 Task: Choose the license: None while creating a new repository.
Action: Mouse moved to (969, 81)
Screenshot: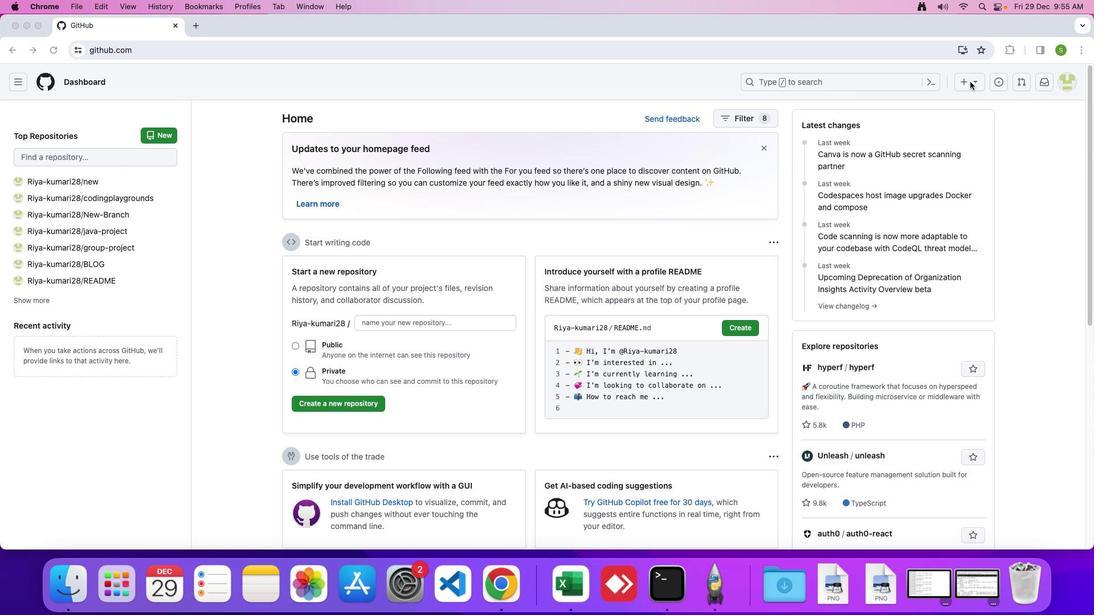 
Action: Mouse pressed left at (969, 81)
Screenshot: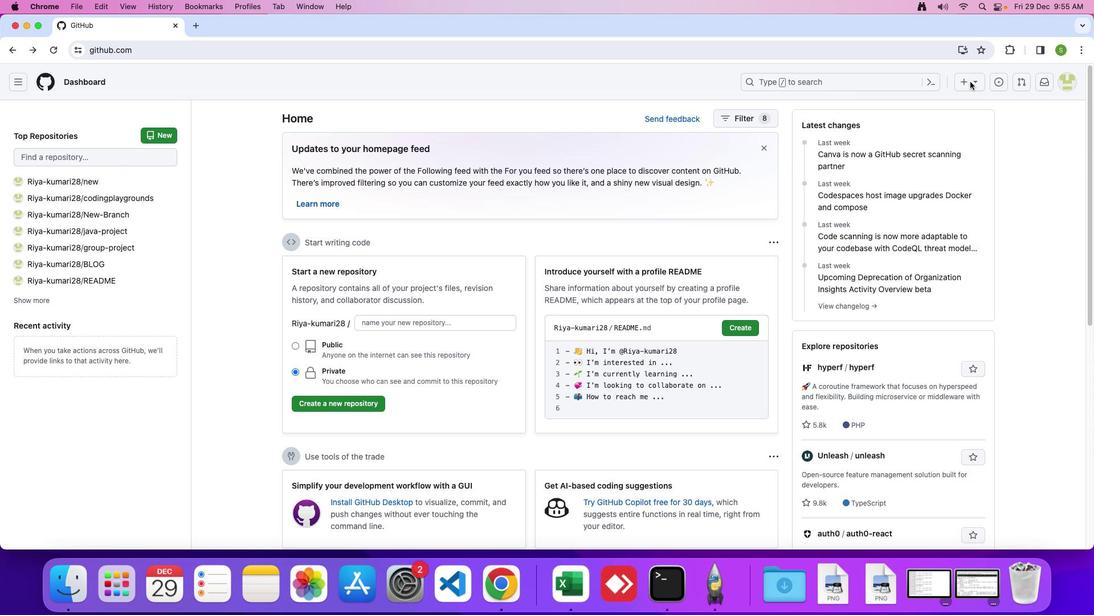 
Action: Mouse moved to (973, 79)
Screenshot: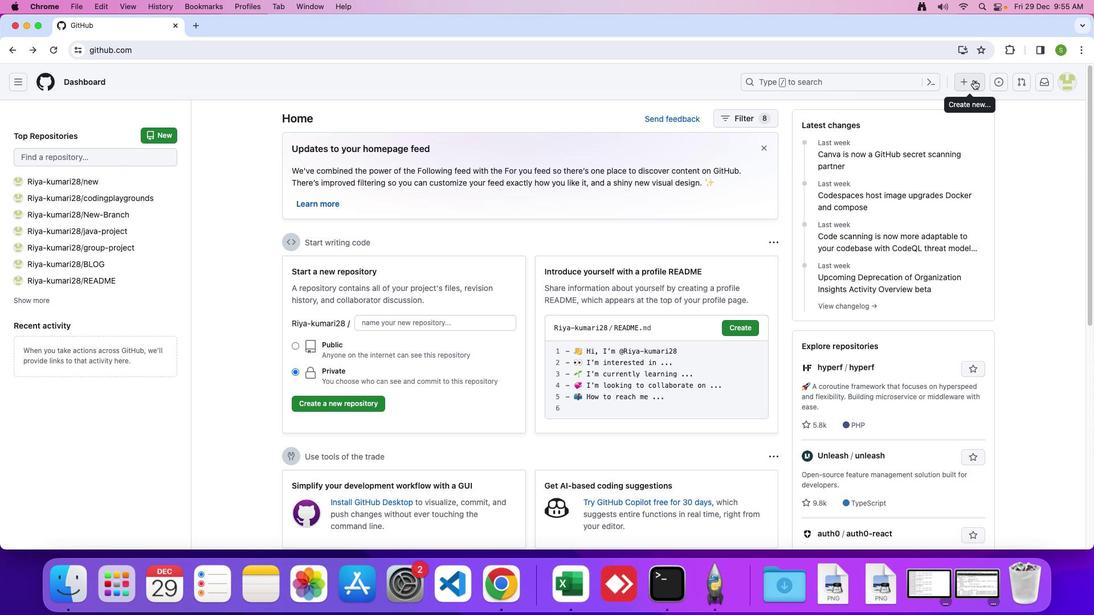 
Action: Mouse pressed left at (973, 79)
Screenshot: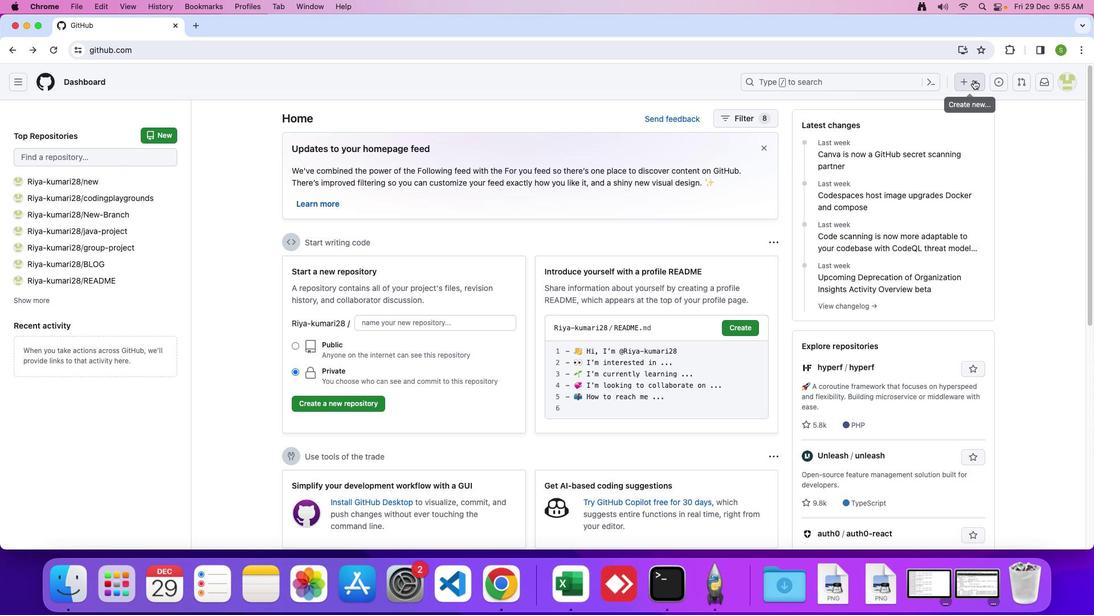 
Action: Mouse moved to (929, 108)
Screenshot: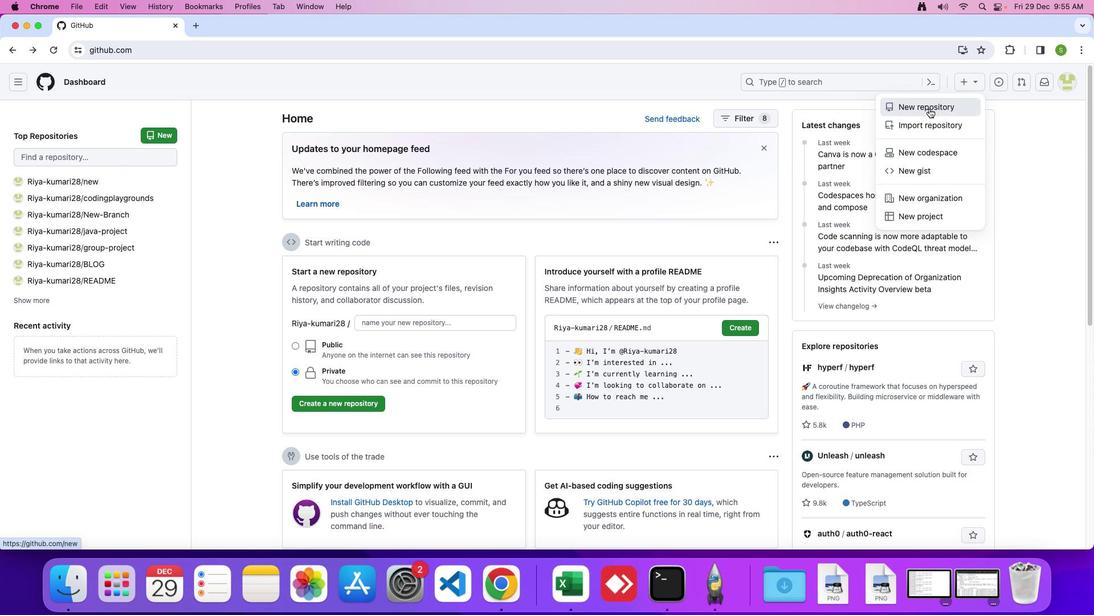 
Action: Mouse pressed left at (929, 108)
Screenshot: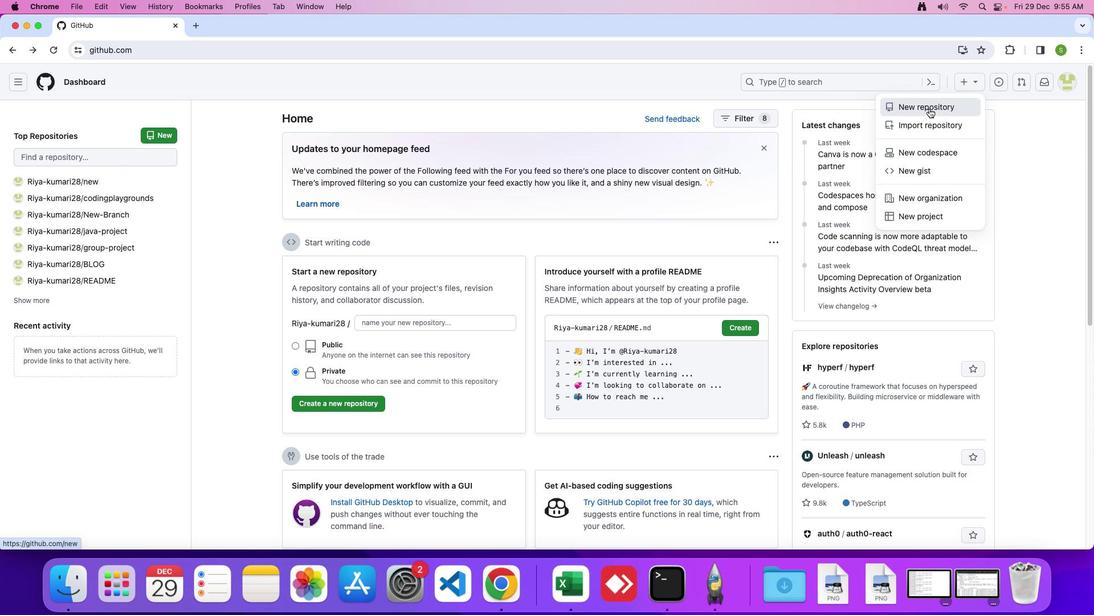 
Action: Mouse moved to (491, 370)
Screenshot: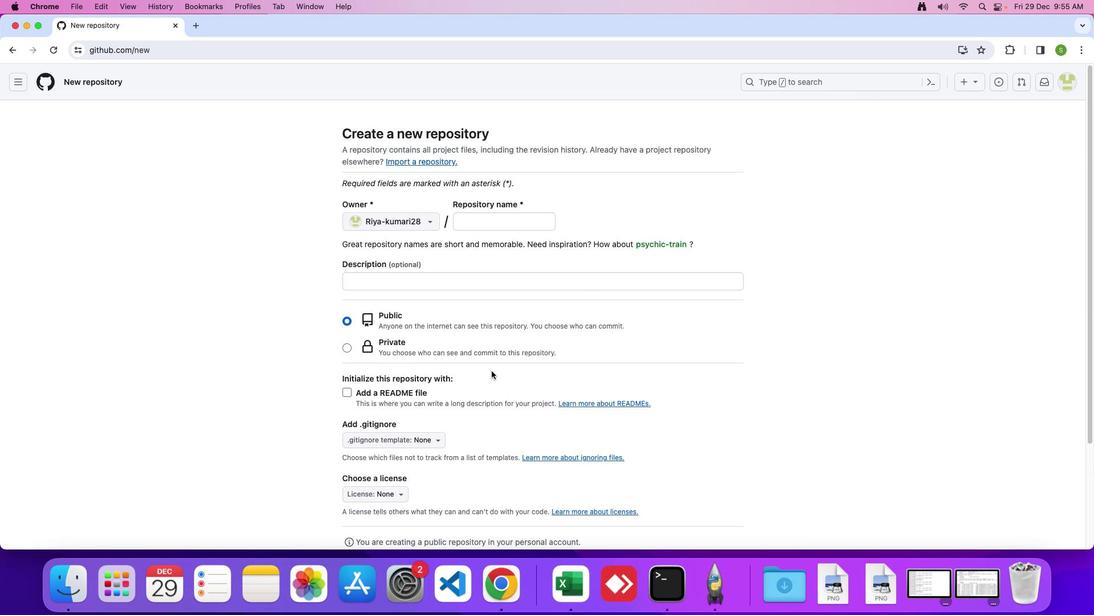 
Action: Mouse scrolled (491, 370) with delta (0, 0)
Screenshot: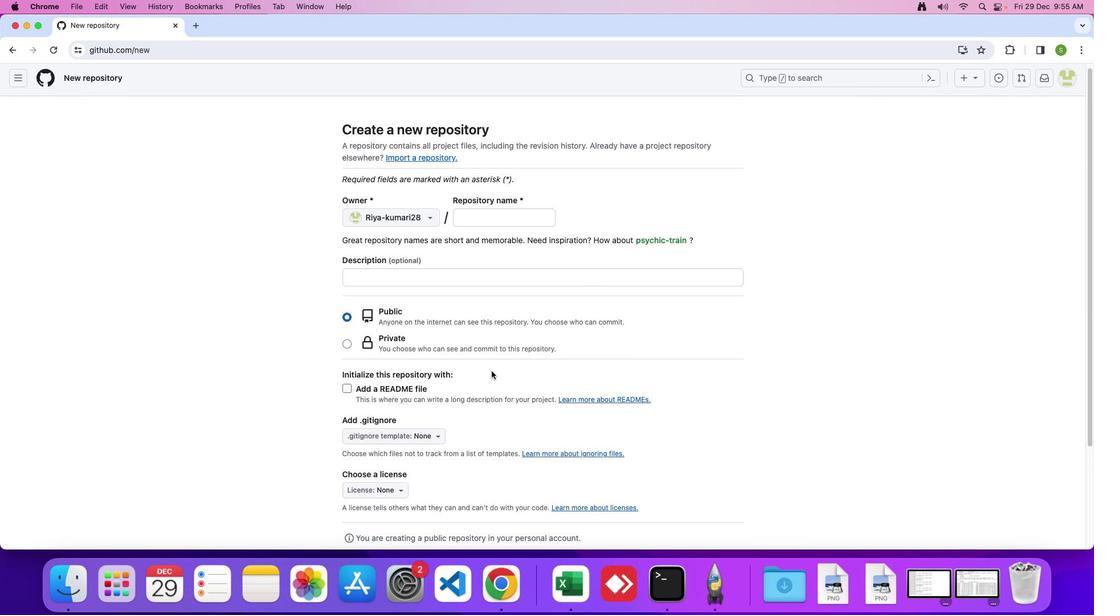 
Action: Mouse scrolled (491, 370) with delta (0, 0)
Screenshot: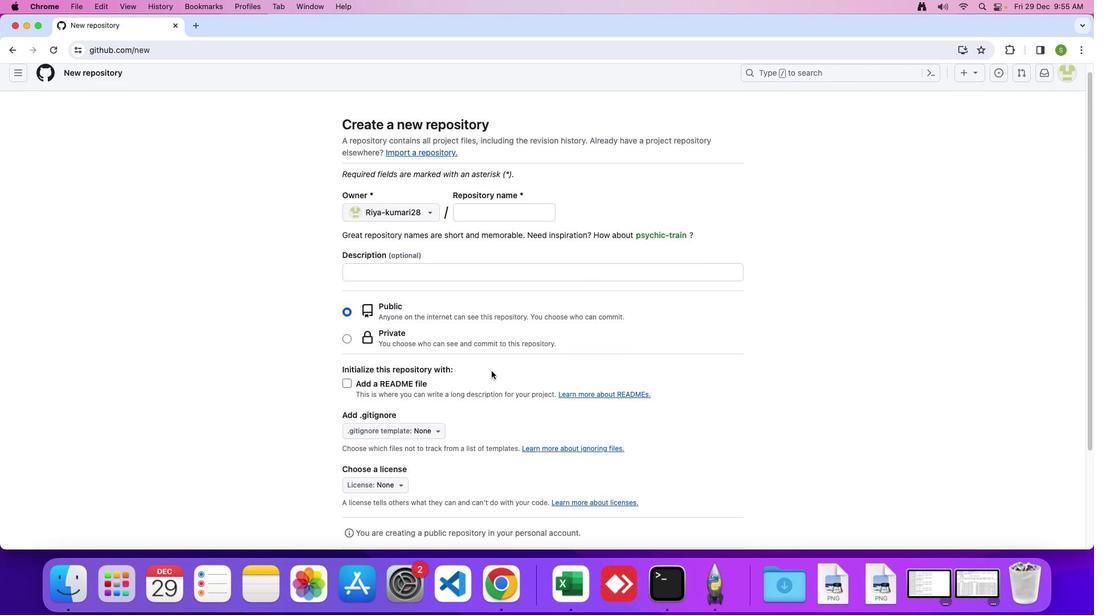 
Action: Mouse scrolled (491, 370) with delta (0, -1)
Screenshot: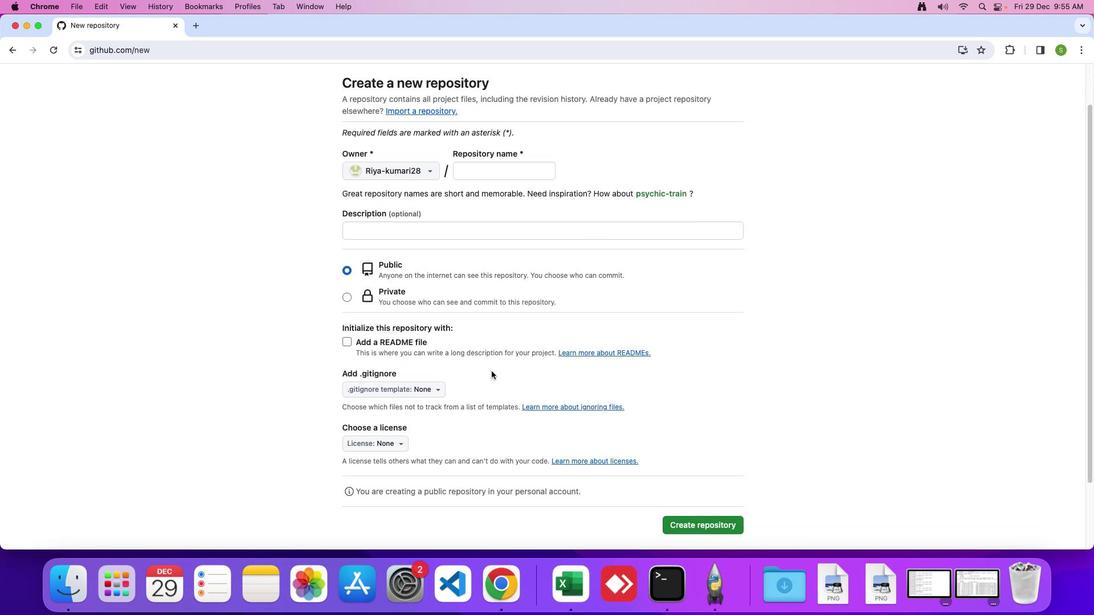 
Action: Mouse moved to (490, 375)
Screenshot: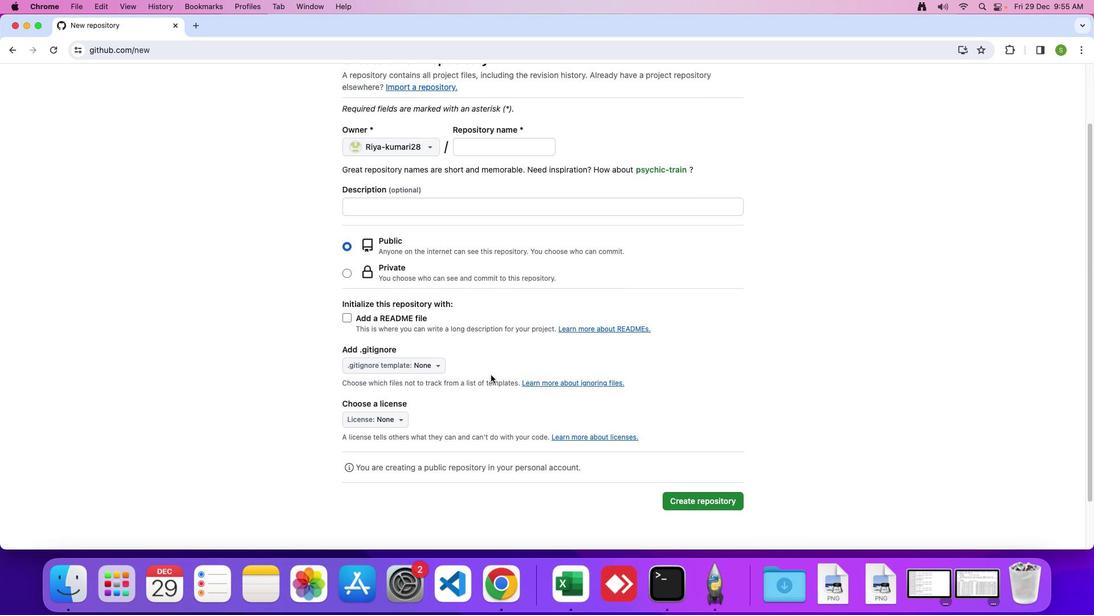 
Action: Mouse scrolled (490, 375) with delta (0, 0)
Screenshot: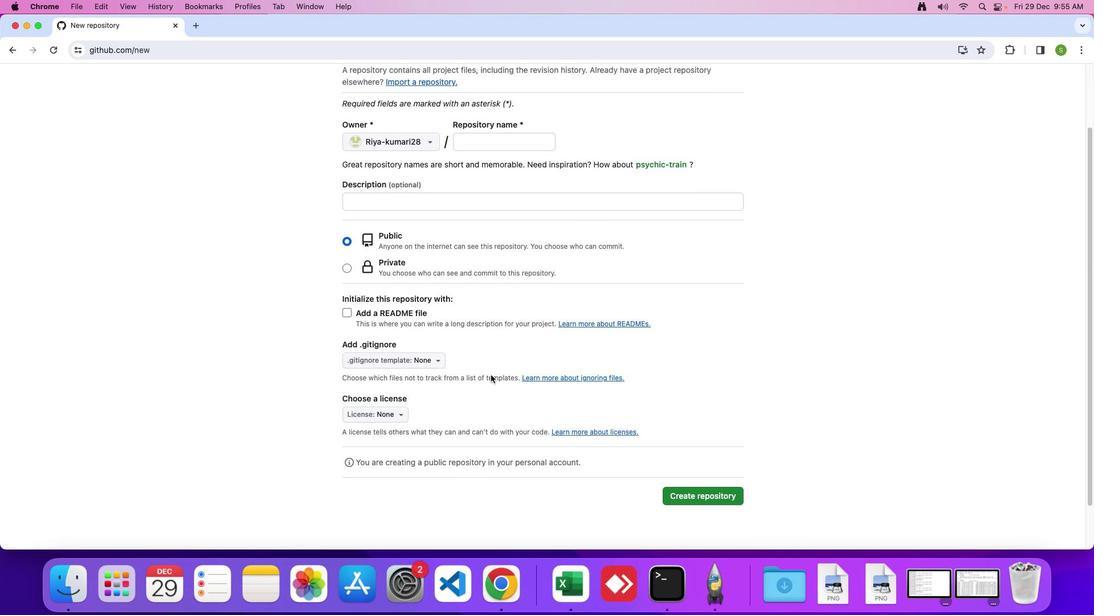 
Action: Mouse scrolled (490, 375) with delta (0, 0)
Screenshot: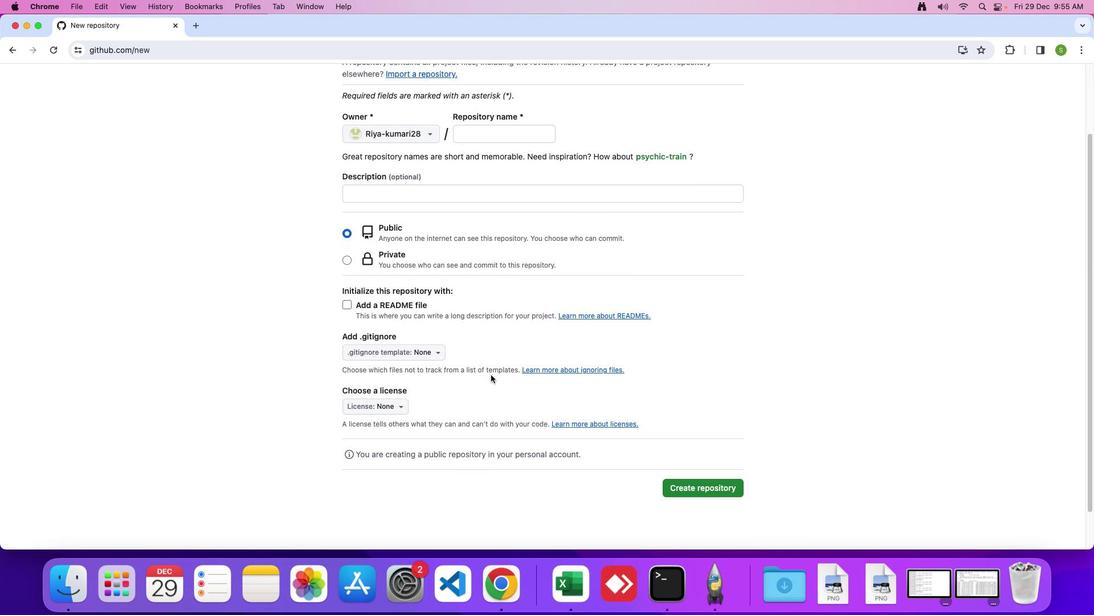 
Action: Mouse scrolled (490, 375) with delta (0, -1)
Screenshot: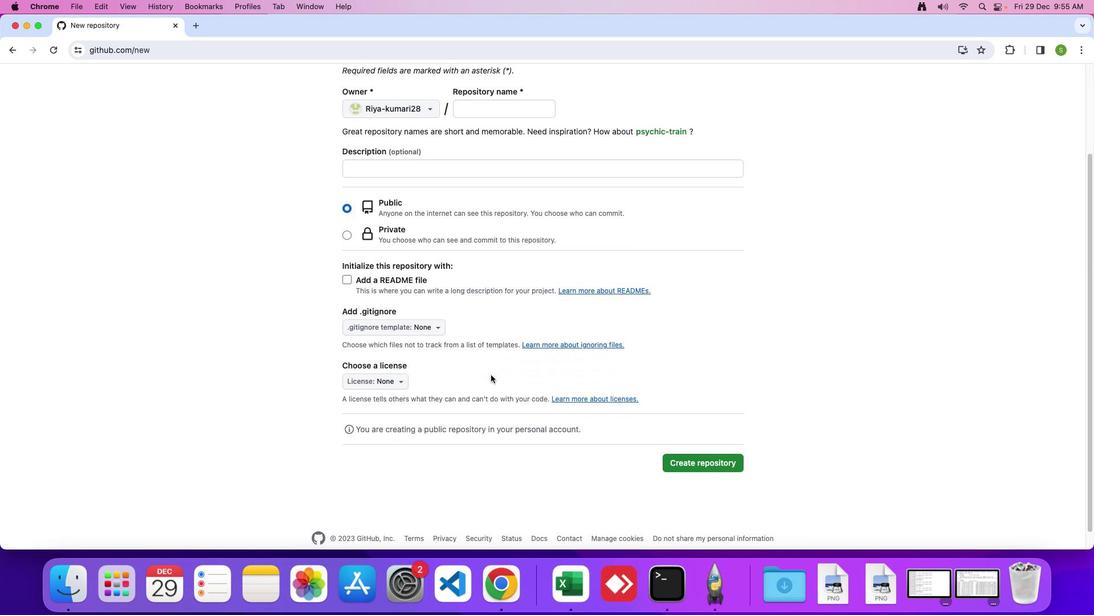 
Action: Mouse moved to (402, 362)
Screenshot: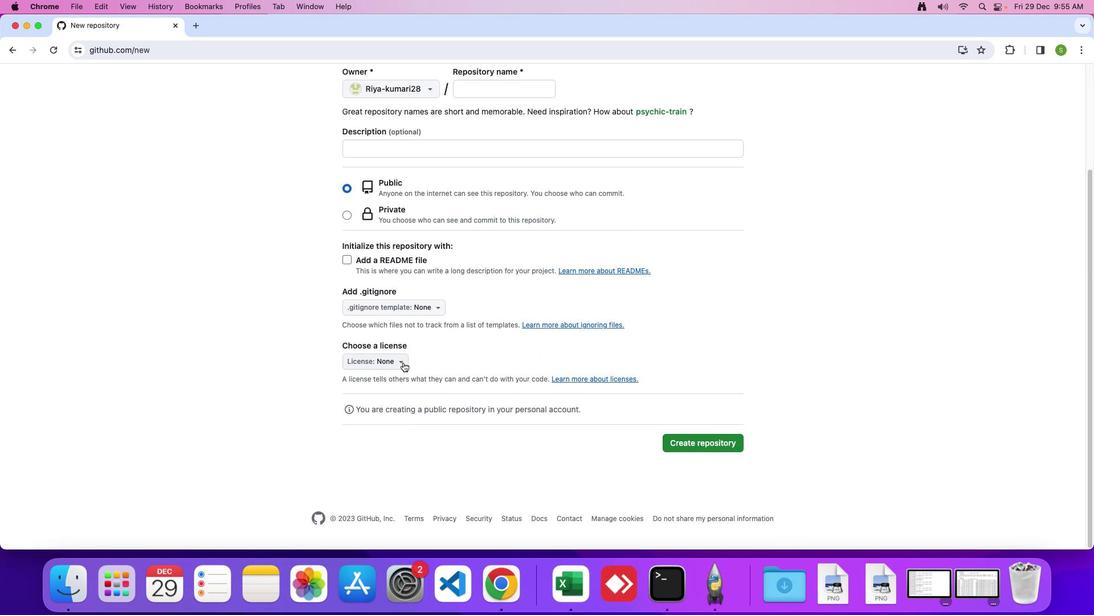 
Action: Mouse pressed left at (402, 362)
Screenshot: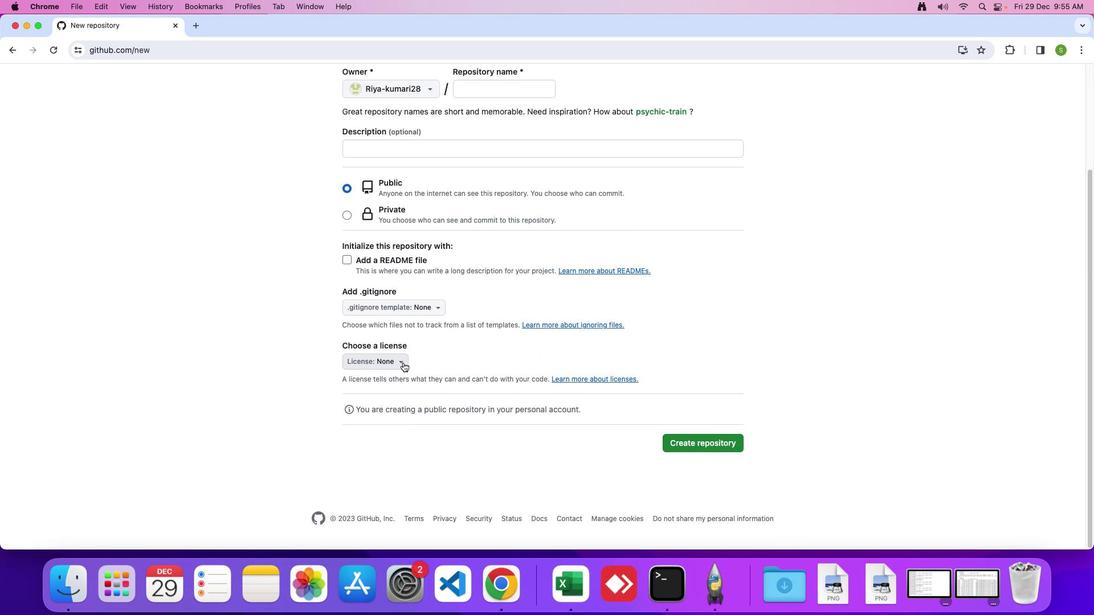 
Action: Mouse moved to (419, 264)
Screenshot: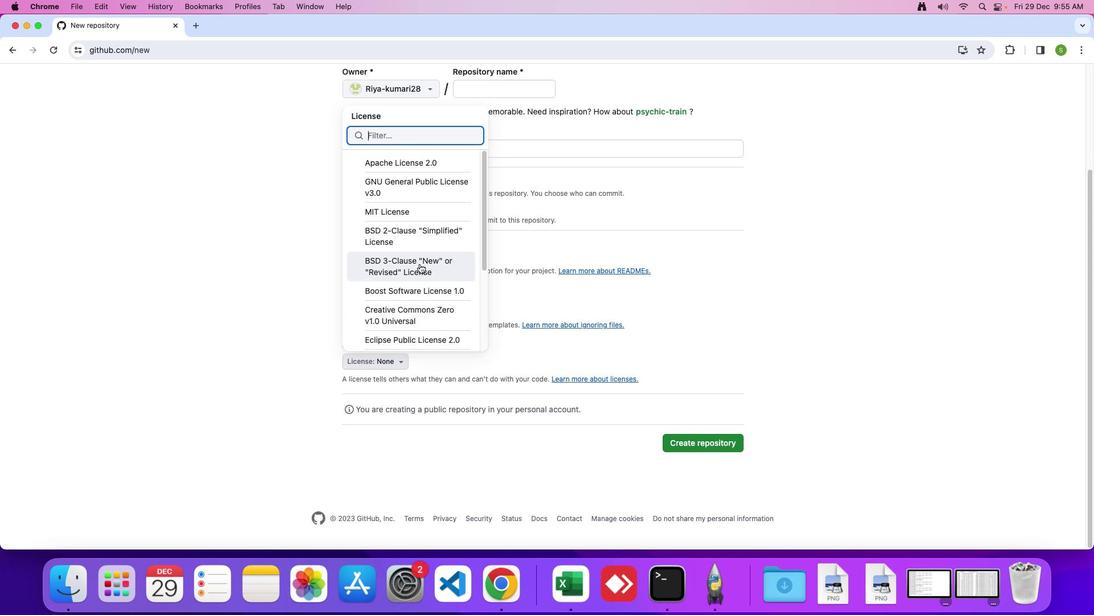 
Action: Mouse scrolled (419, 264) with delta (0, 0)
Screenshot: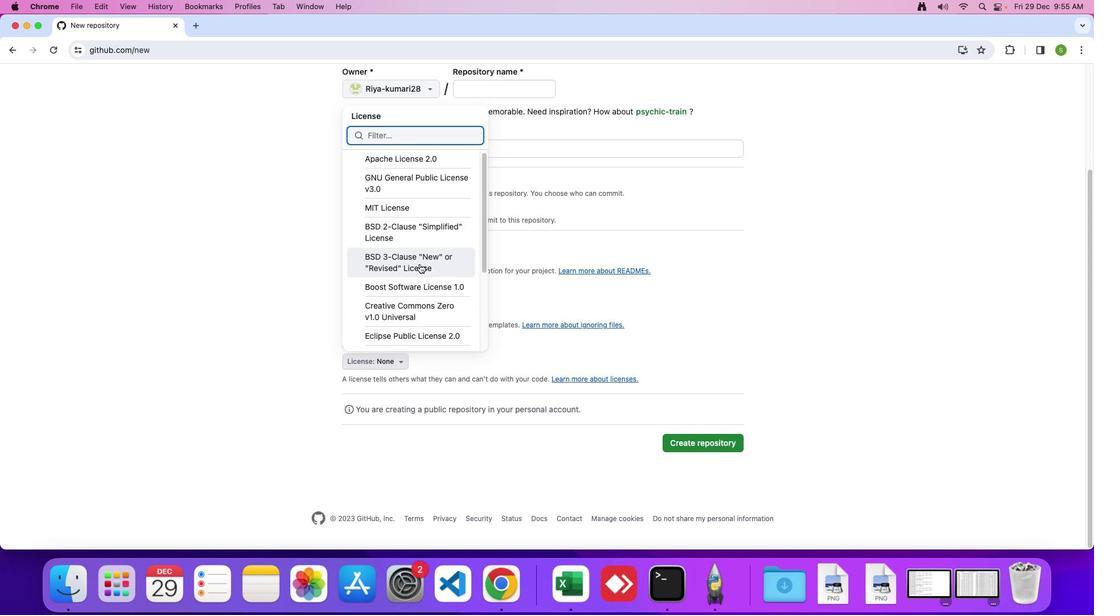 
Action: Mouse scrolled (419, 264) with delta (0, 0)
Screenshot: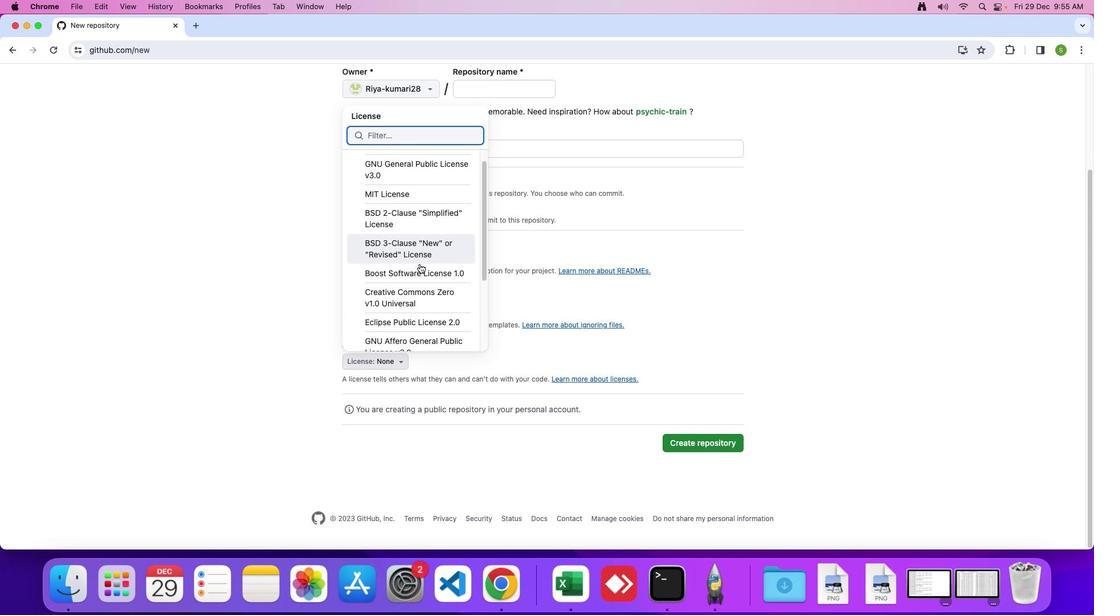 
Action: Mouse scrolled (419, 264) with delta (0, -1)
Screenshot: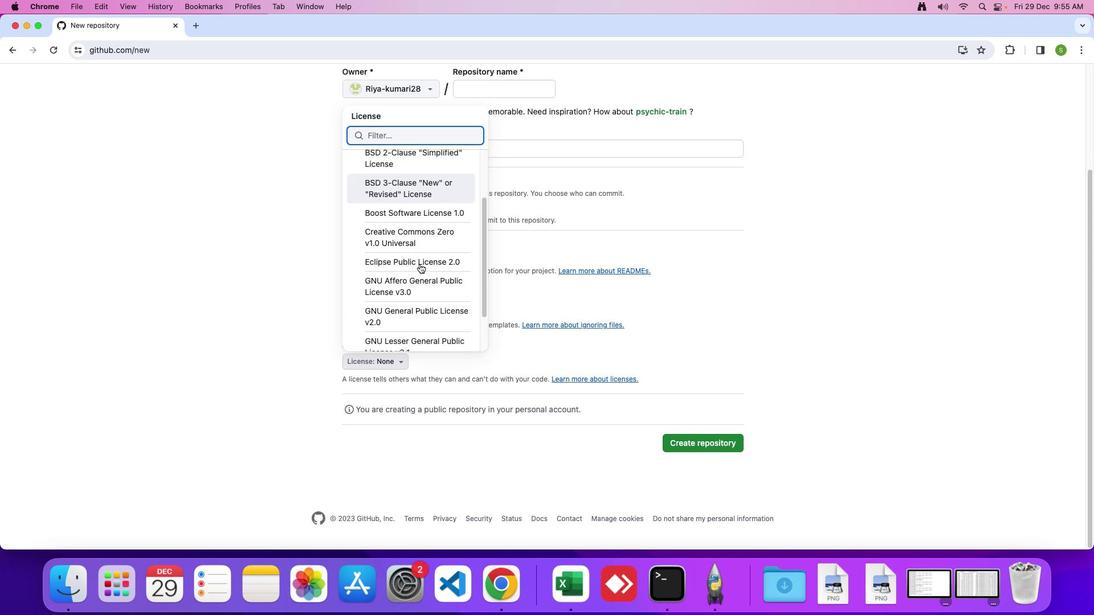 
Action: Mouse scrolled (419, 264) with delta (0, 0)
Screenshot: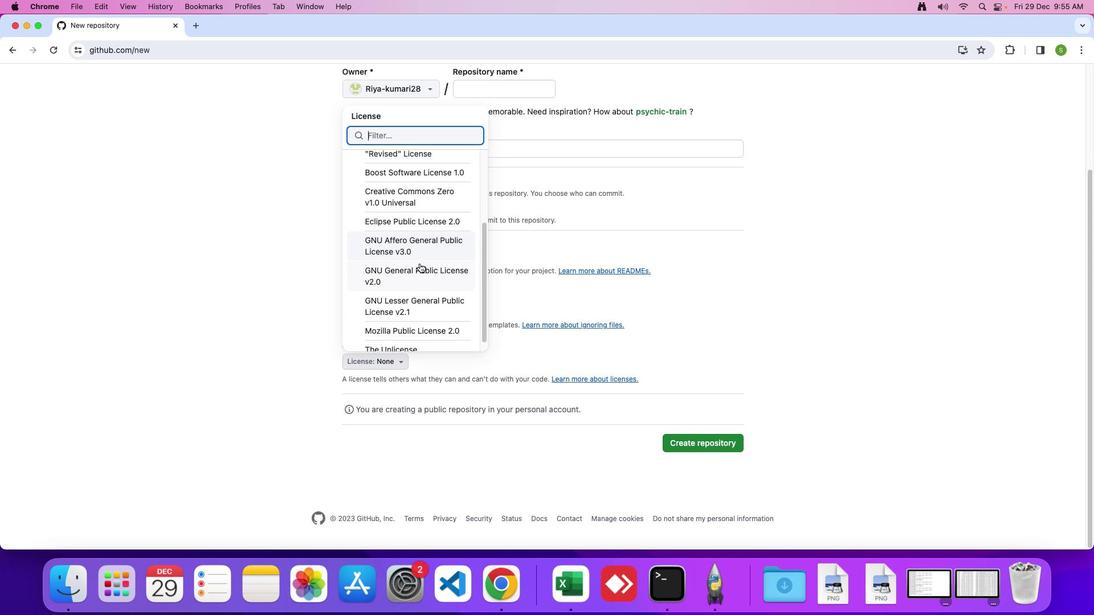 
Action: Mouse moved to (419, 264)
Screenshot: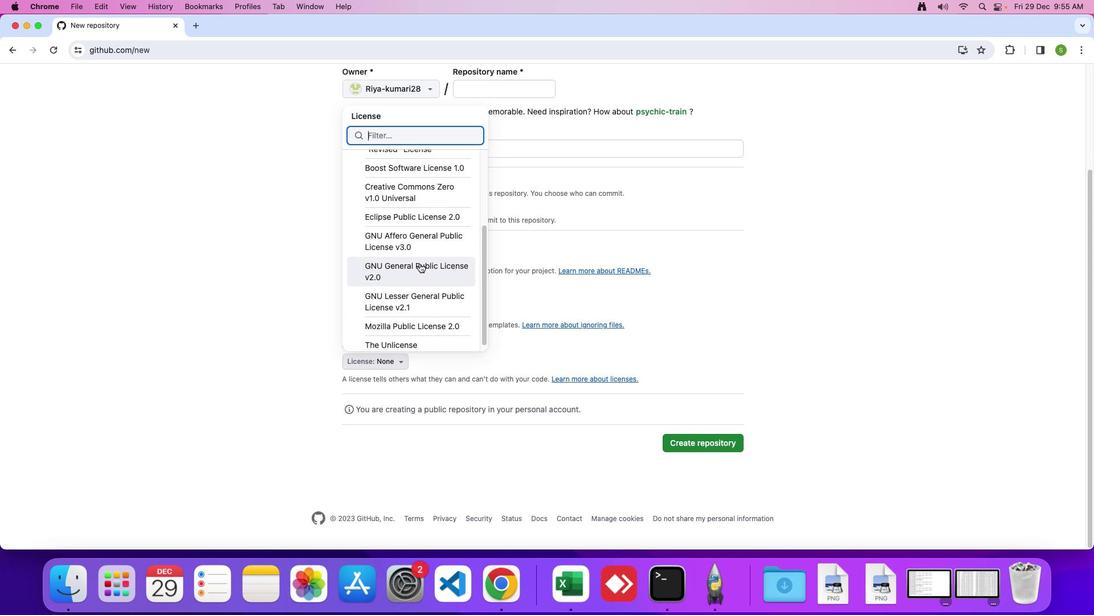 
Action: Mouse scrolled (419, 264) with delta (0, 0)
Screenshot: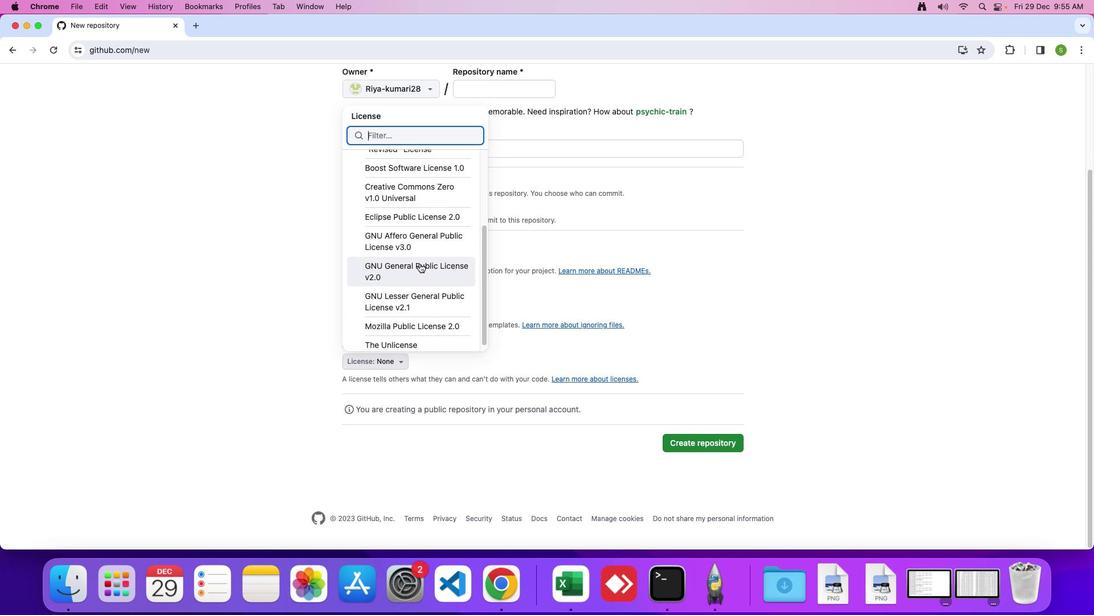 
Action: Mouse moved to (419, 263)
Screenshot: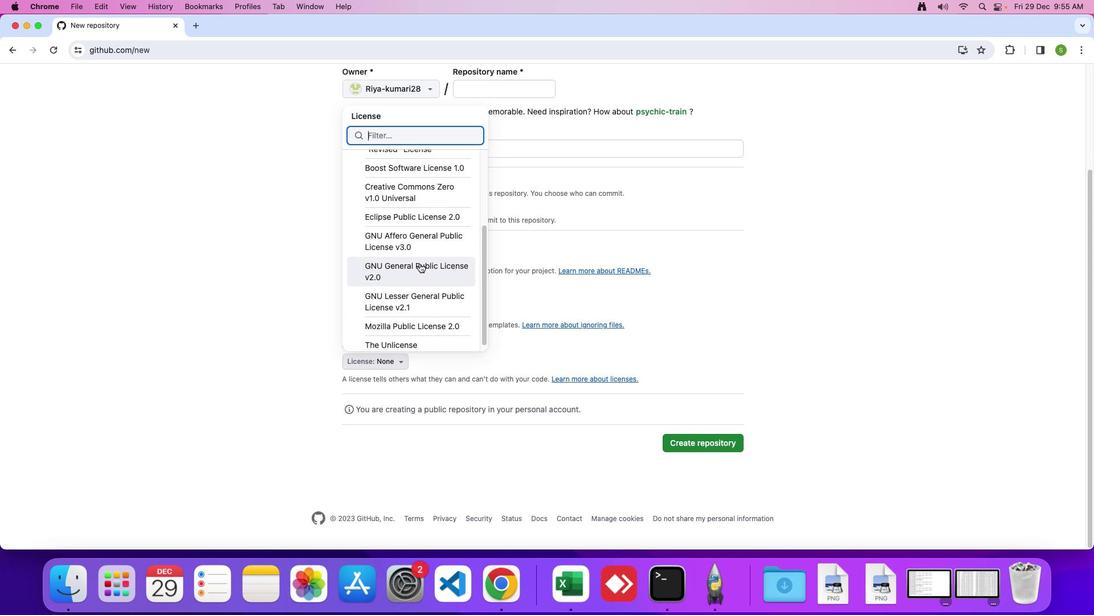 
Action: Mouse scrolled (419, 263) with delta (0, -2)
Screenshot: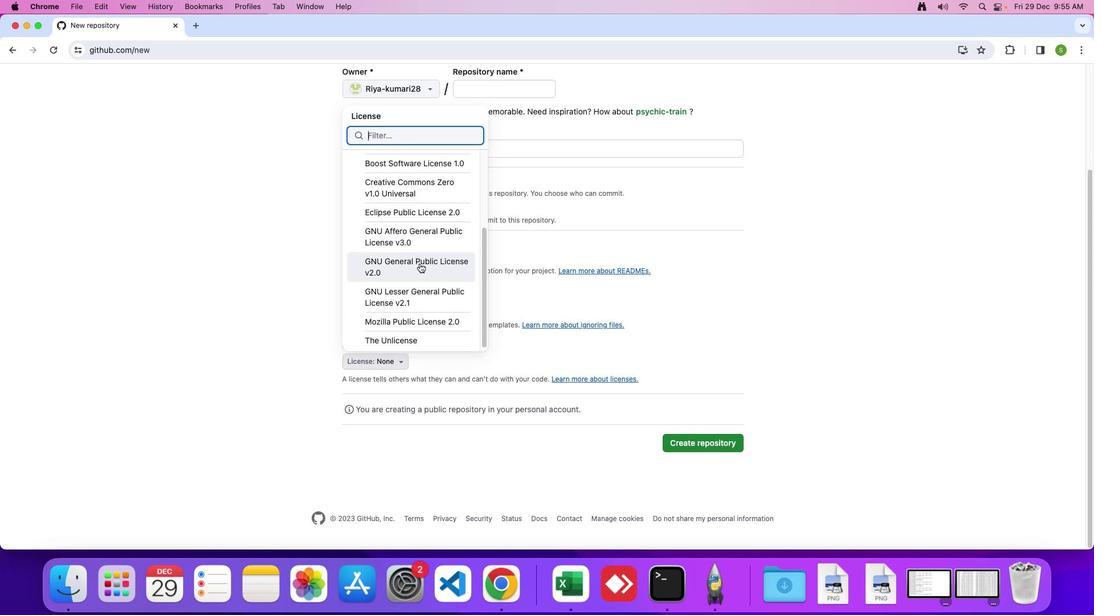 
Action: Mouse moved to (419, 263)
Screenshot: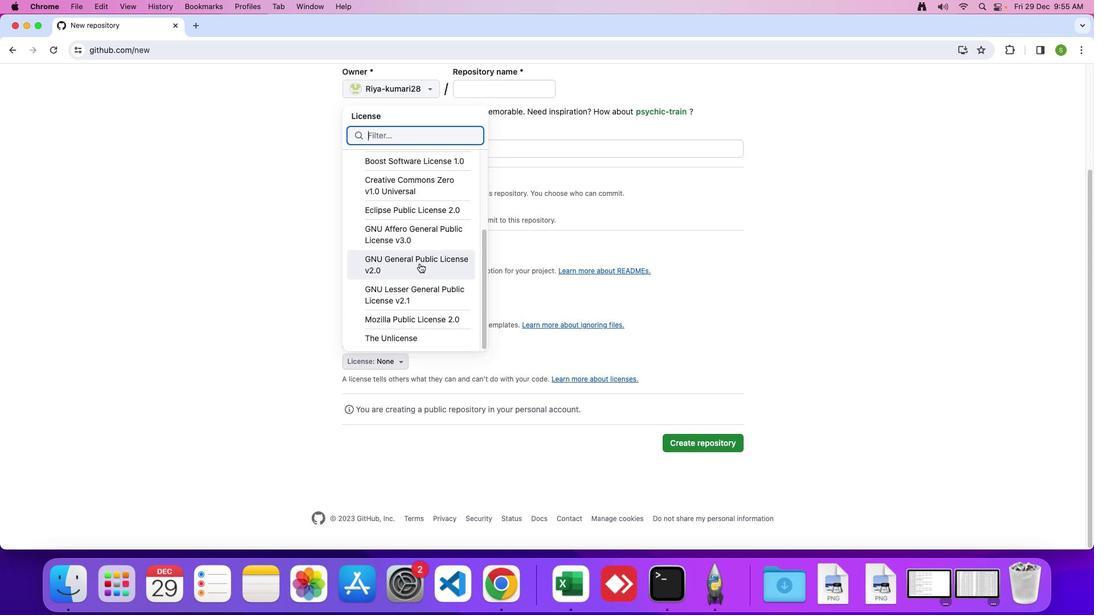 
Action: Mouse scrolled (419, 263) with delta (0, -3)
Screenshot: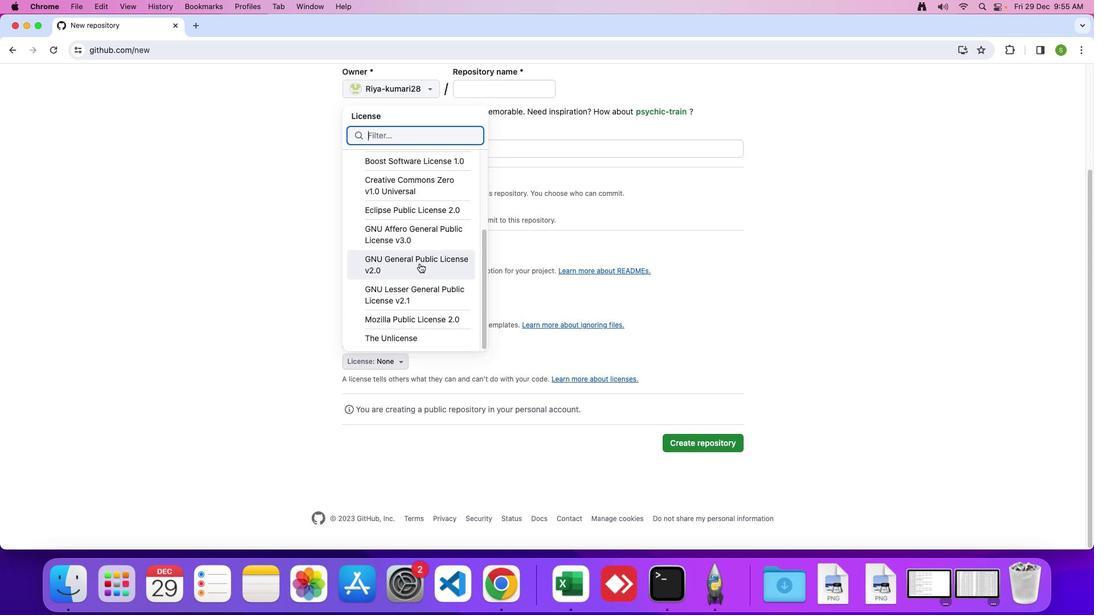 
Action: Mouse moved to (419, 263)
Screenshot: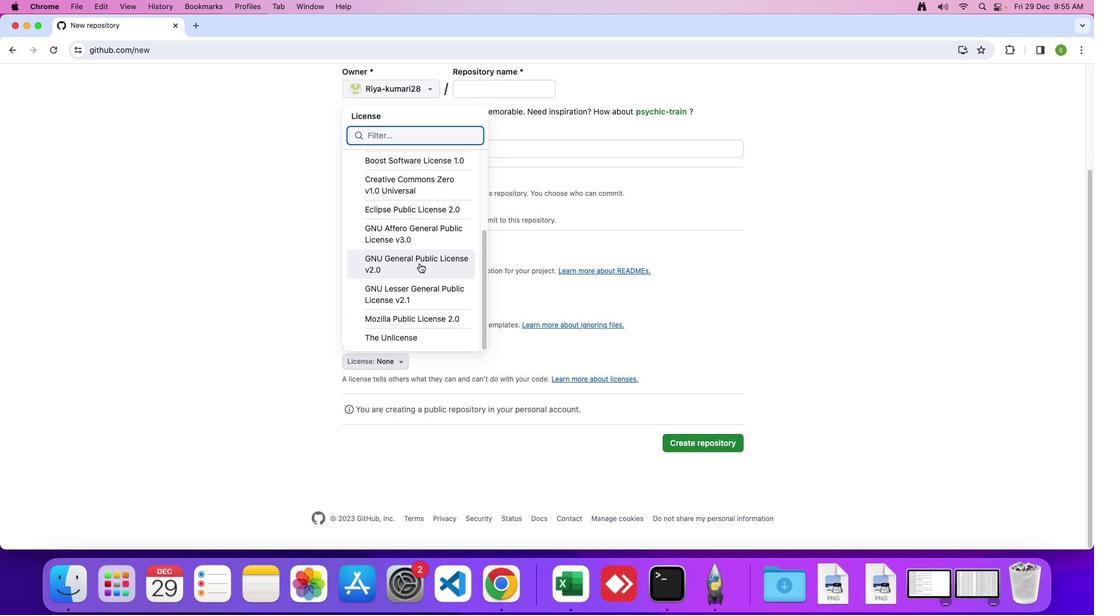 
Action: Mouse scrolled (419, 263) with delta (0, 0)
Screenshot: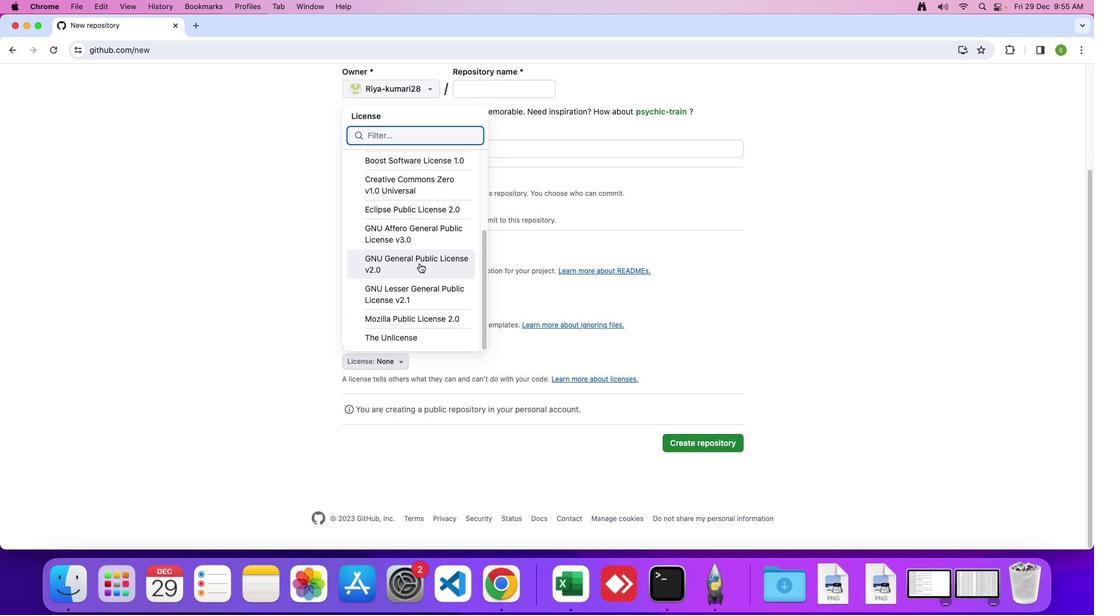 
Action: Mouse scrolled (419, 263) with delta (0, 0)
Screenshot: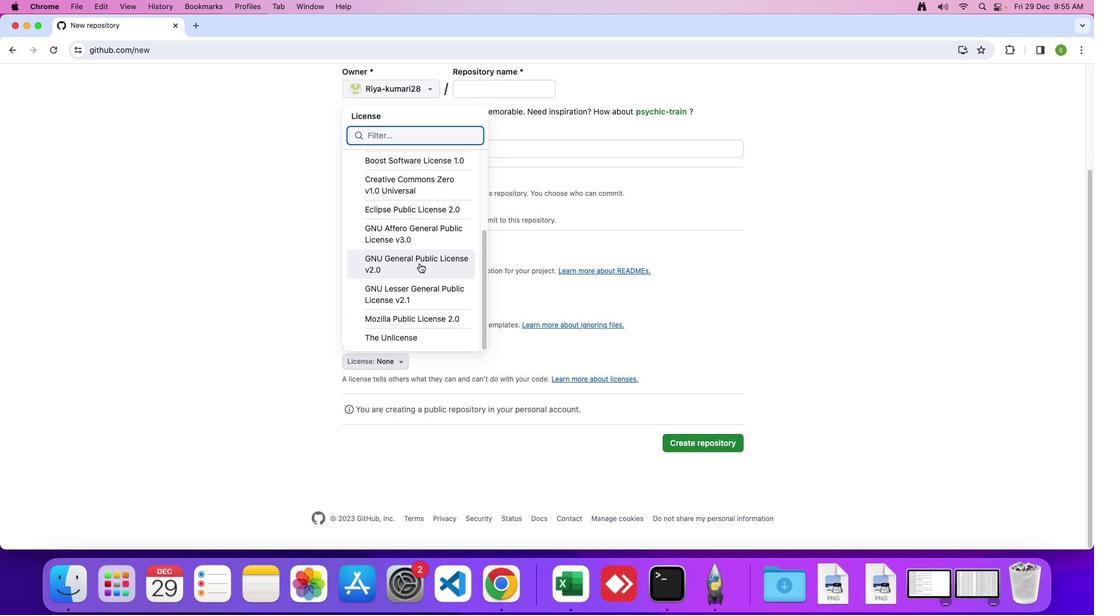 
Action: Mouse scrolled (419, 263) with delta (0, -2)
Screenshot: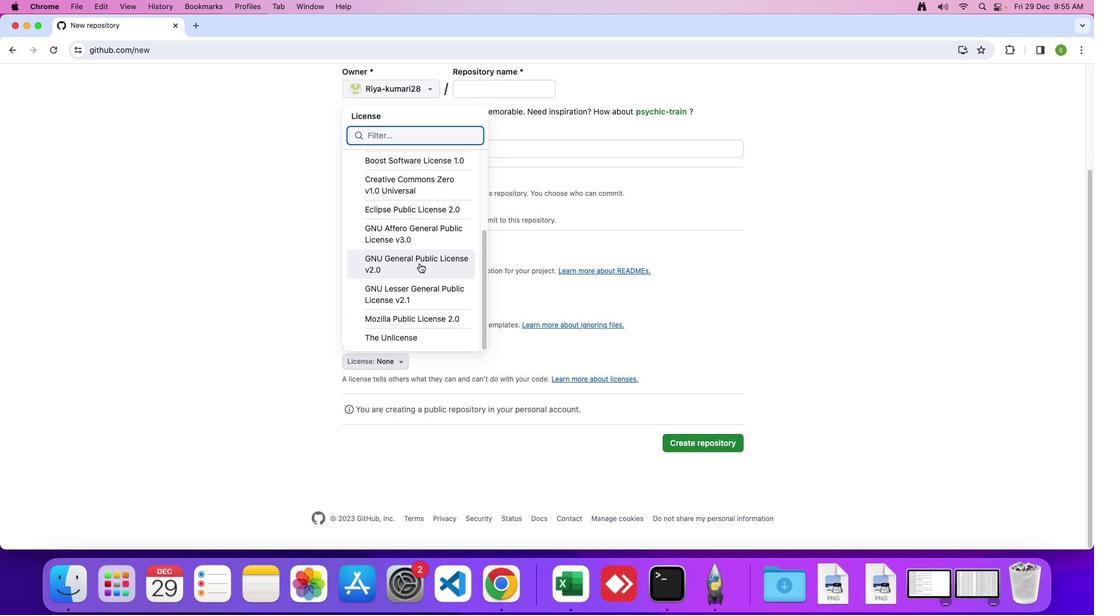 
Action: Mouse moved to (419, 263)
Screenshot: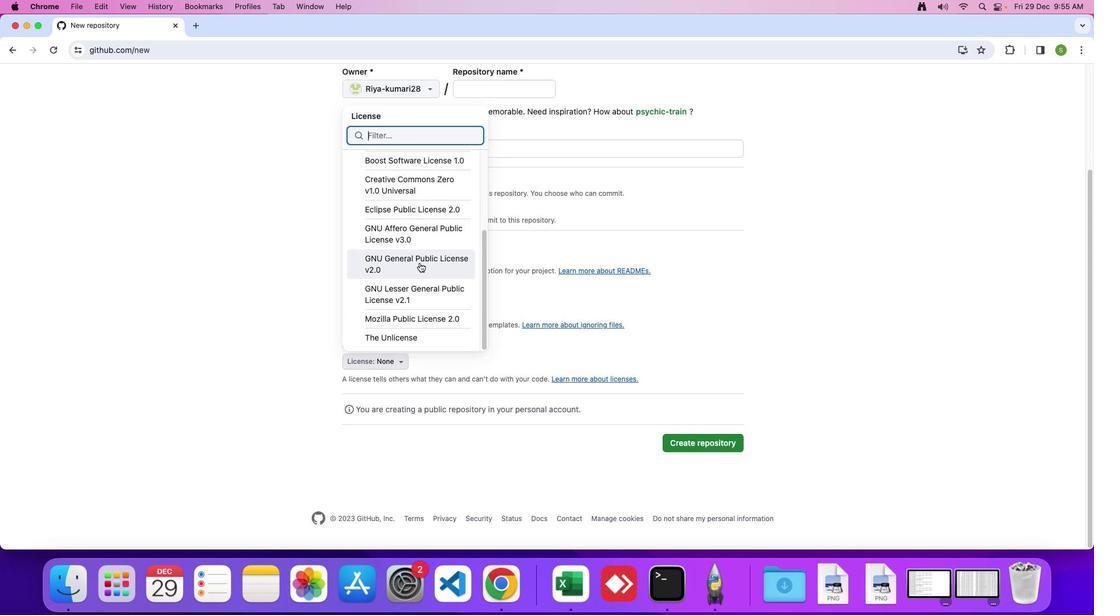 
Action: Mouse scrolled (419, 263) with delta (0, 0)
Screenshot: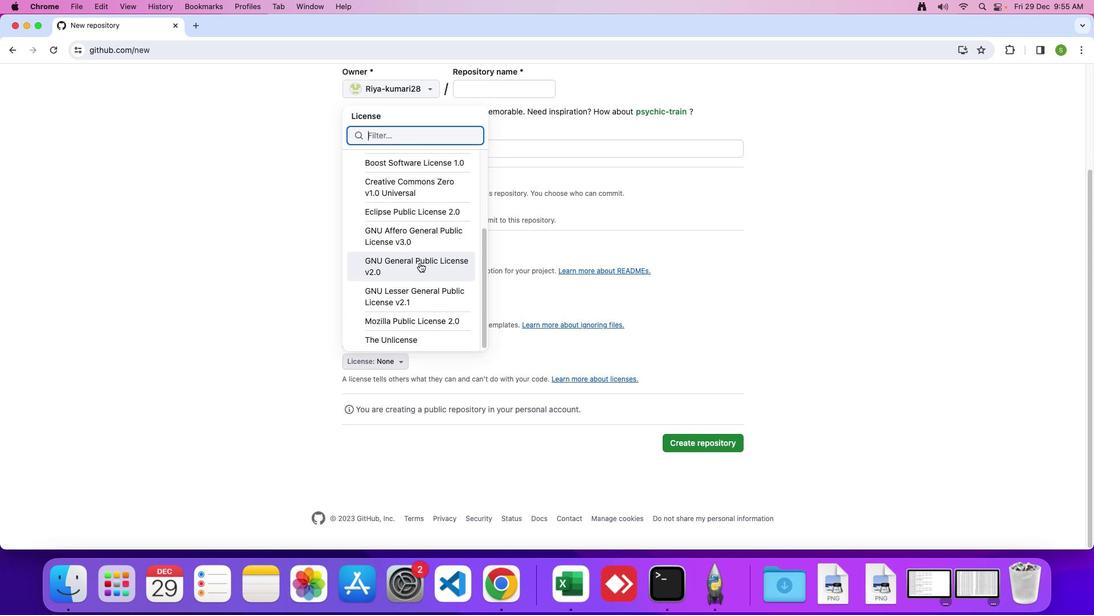 
Action: Mouse scrolled (419, 263) with delta (0, 0)
Screenshot: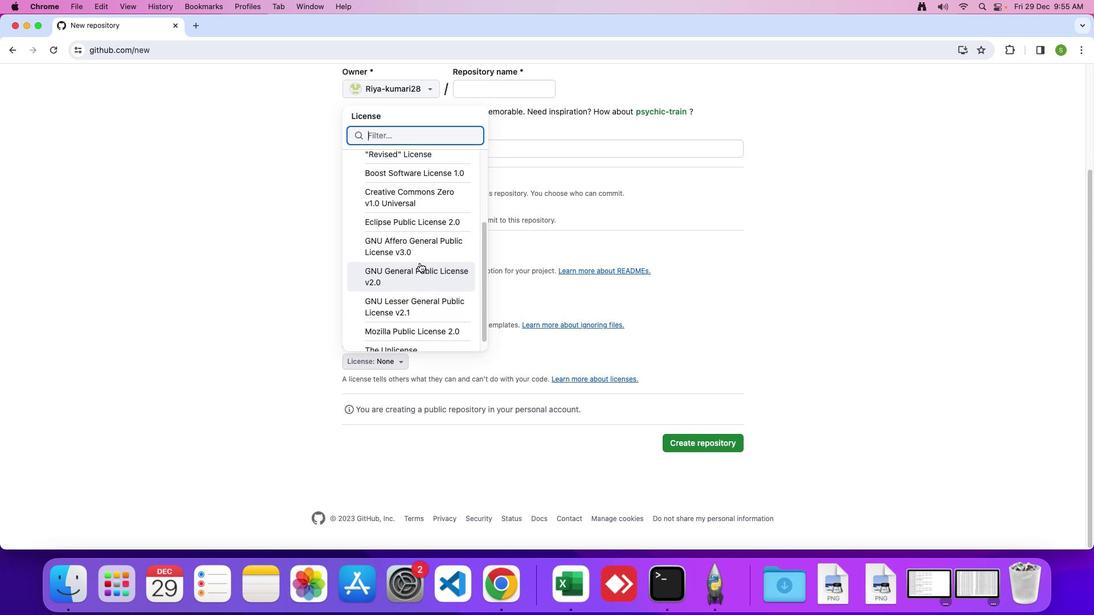 
Action: Mouse moved to (419, 263)
Screenshot: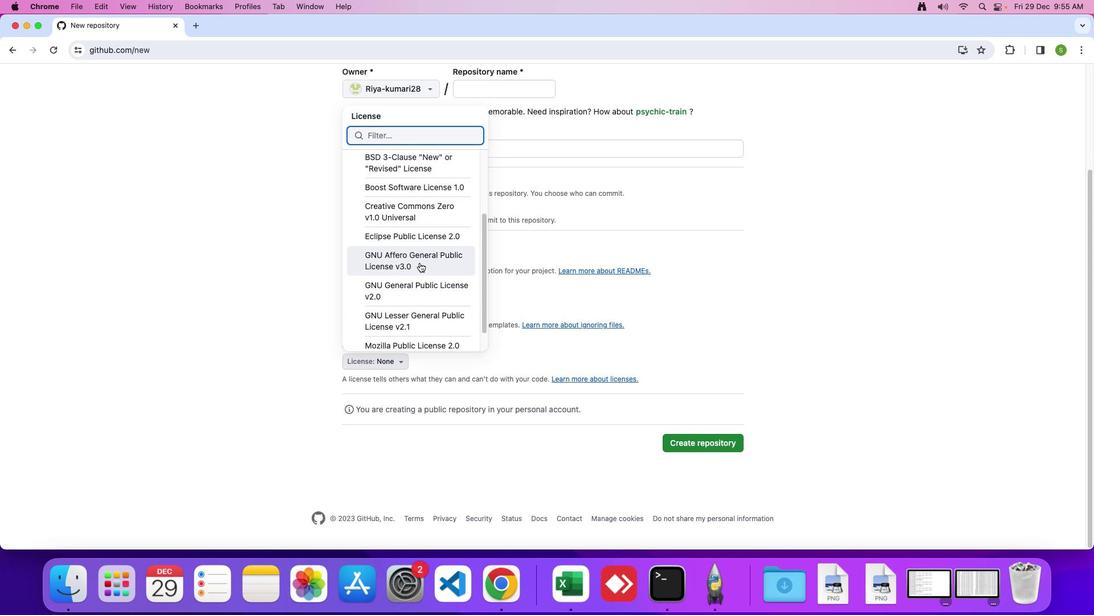 
Action: Mouse scrolled (419, 263) with delta (0, 0)
Screenshot: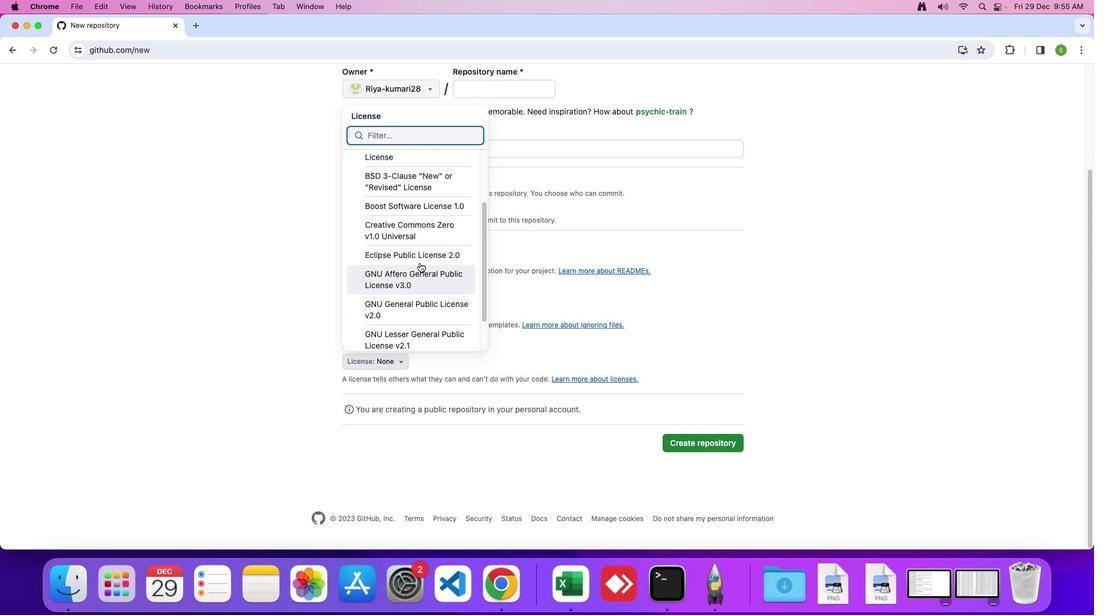
Action: Mouse scrolled (419, 263) with delta (0, 0)
Screenshot: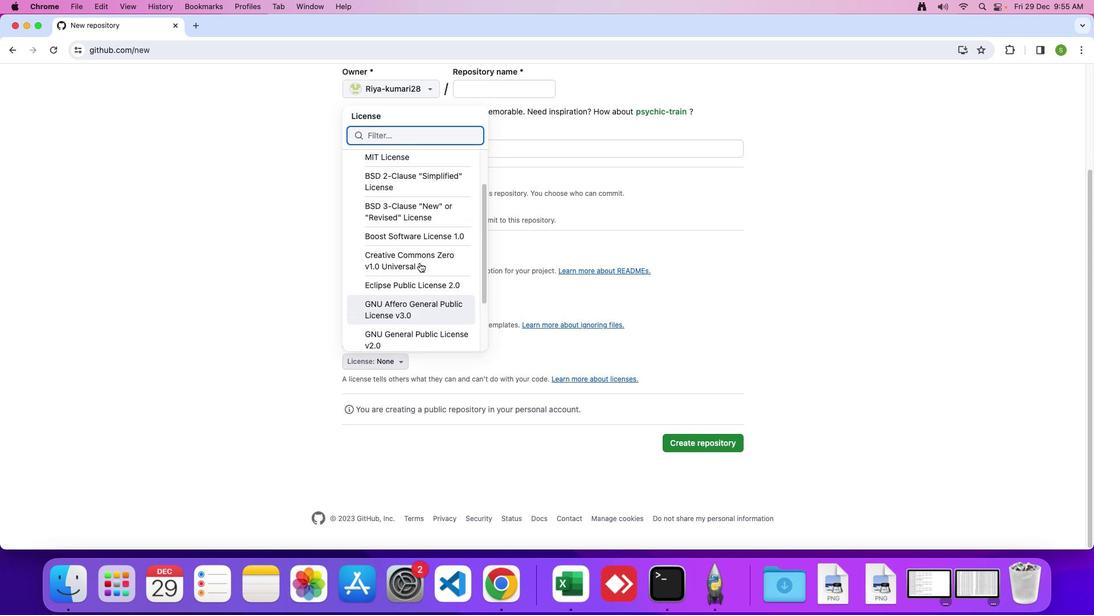 
Action: Mouse scrolled (419, 263) with delta (0, 2)
Screenshot: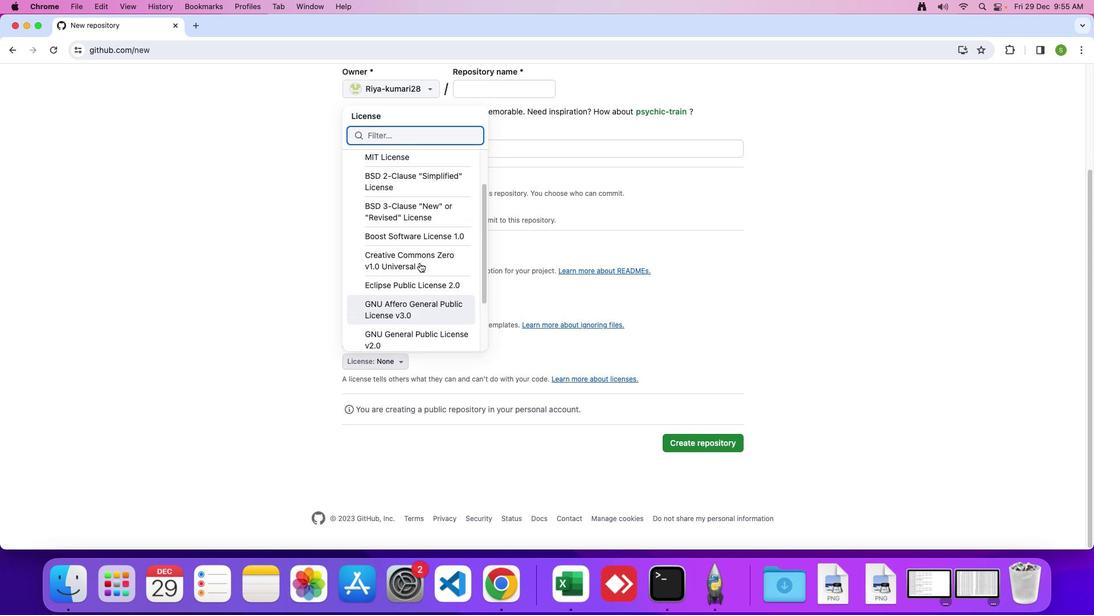 
Action: Mouse moved to (420, 260)
Screenshot: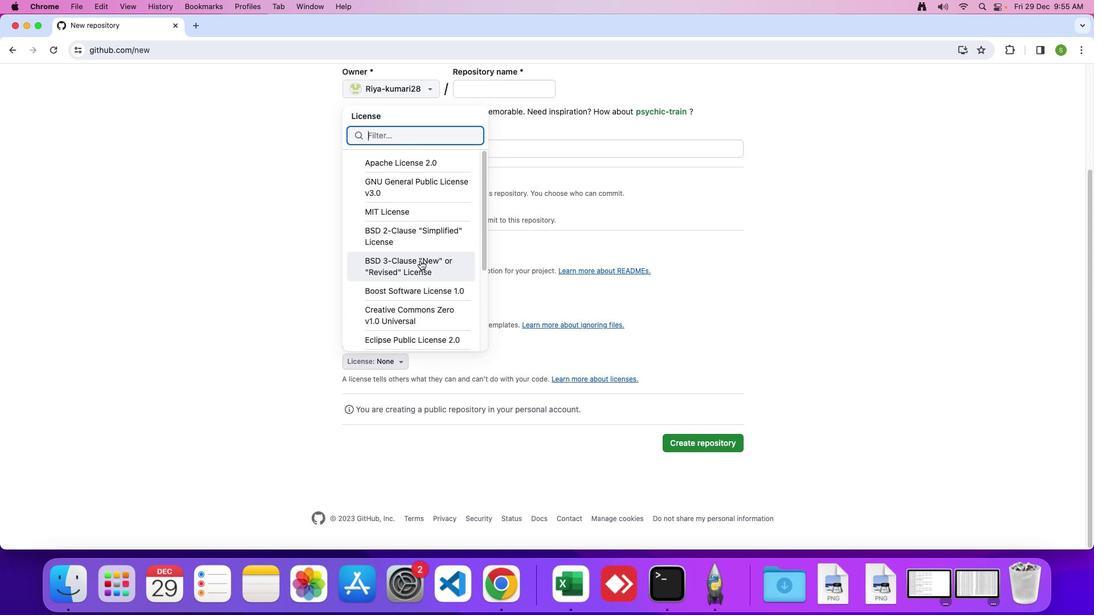 
Action: Mouse scrolled (420, 260) with delta (0, 0)
Screenshot: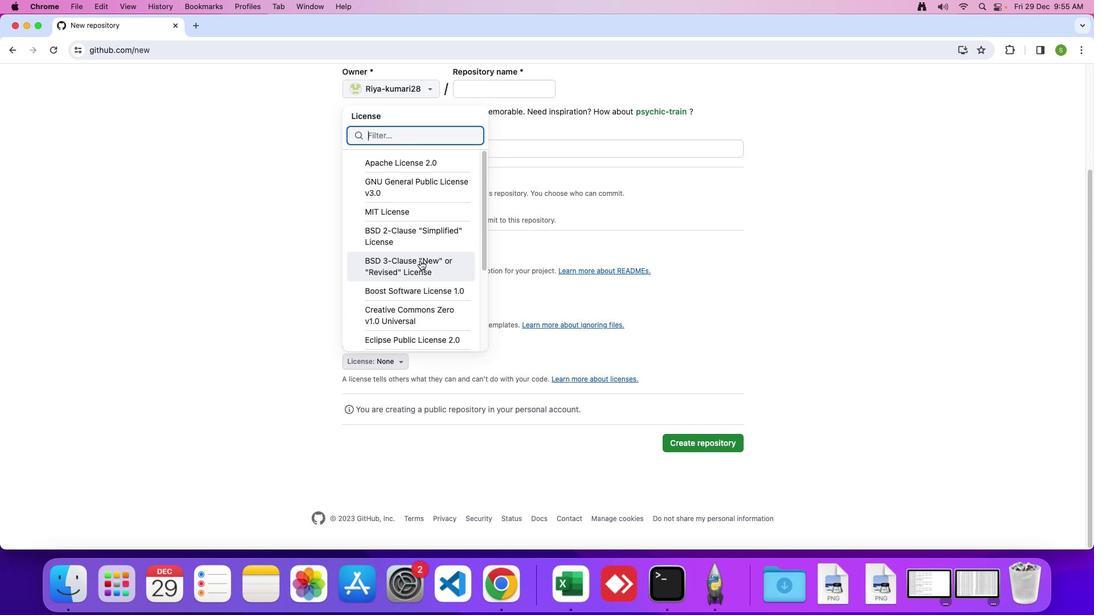 
Action: Mouse scrolled (420, 260) with delta (0, 0)
Screenshot: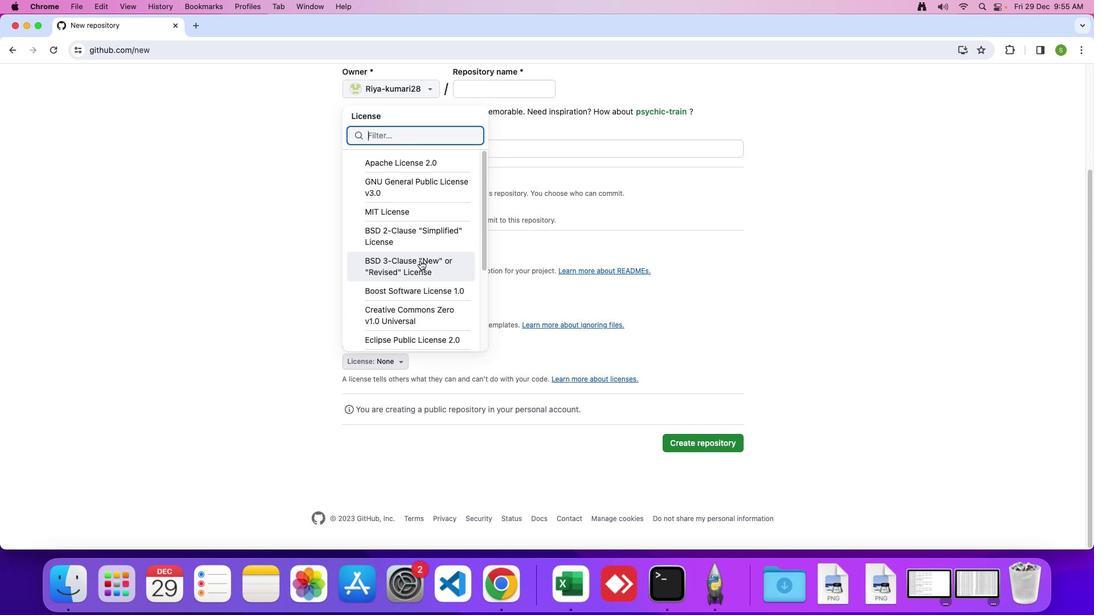 
Action: Mouse scrolled (420, 260) with delta (0, 2)
Screenshot: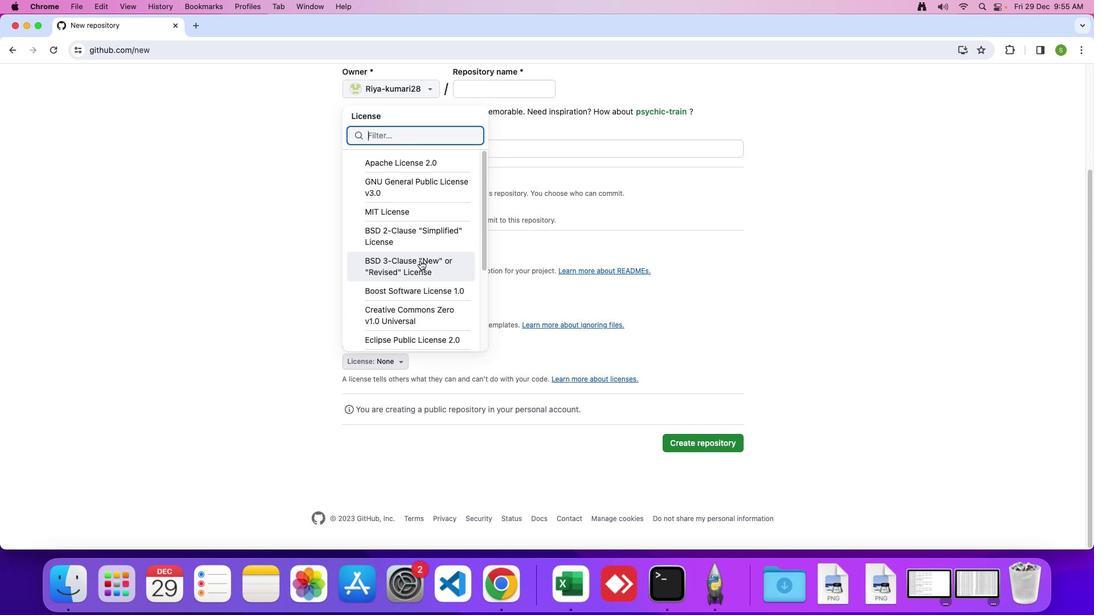 
Action: Mouse scrolled (420, 260) with delta (0, 0)
Screenshot: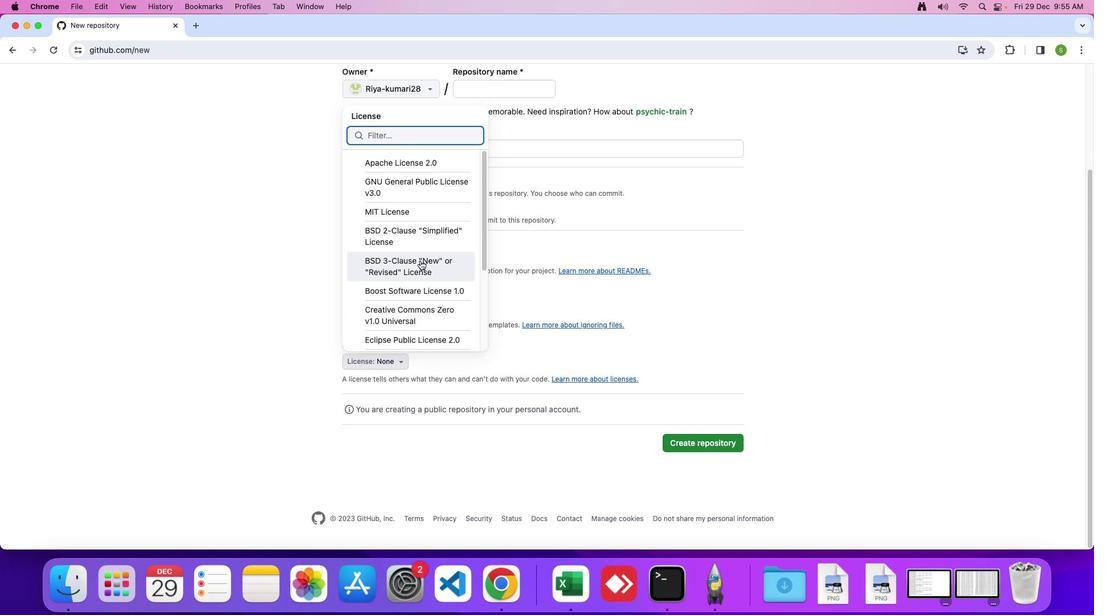 
Action: Mouse moved to (421, 135)
Screenshot: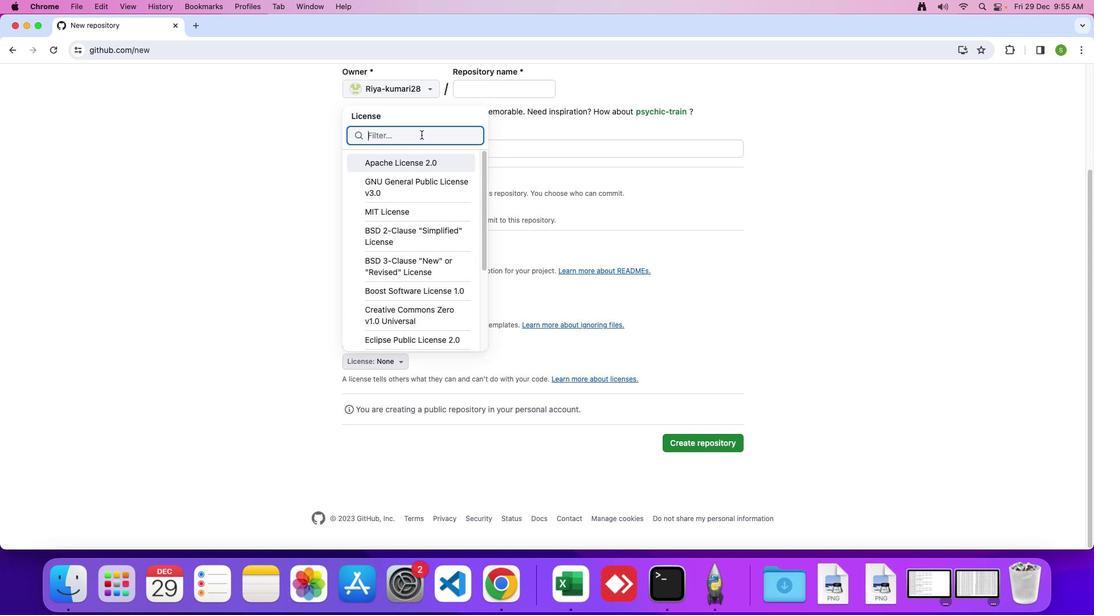 
Action: Mouse pressed left at (421, 135)
Screenshot: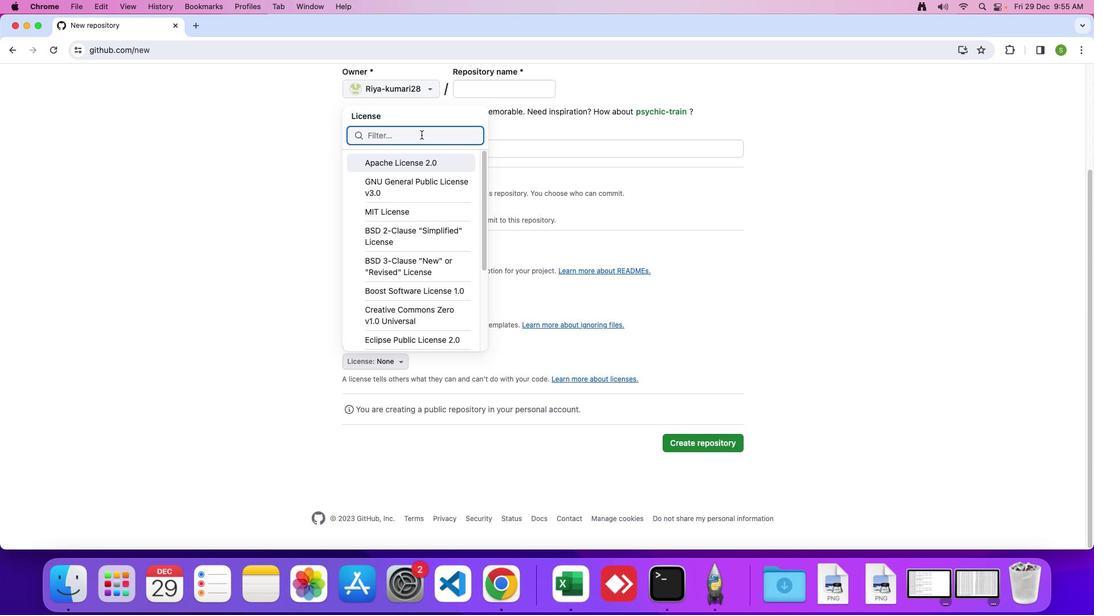 
Action: Mouse moved to (386, 364)
Screenshot: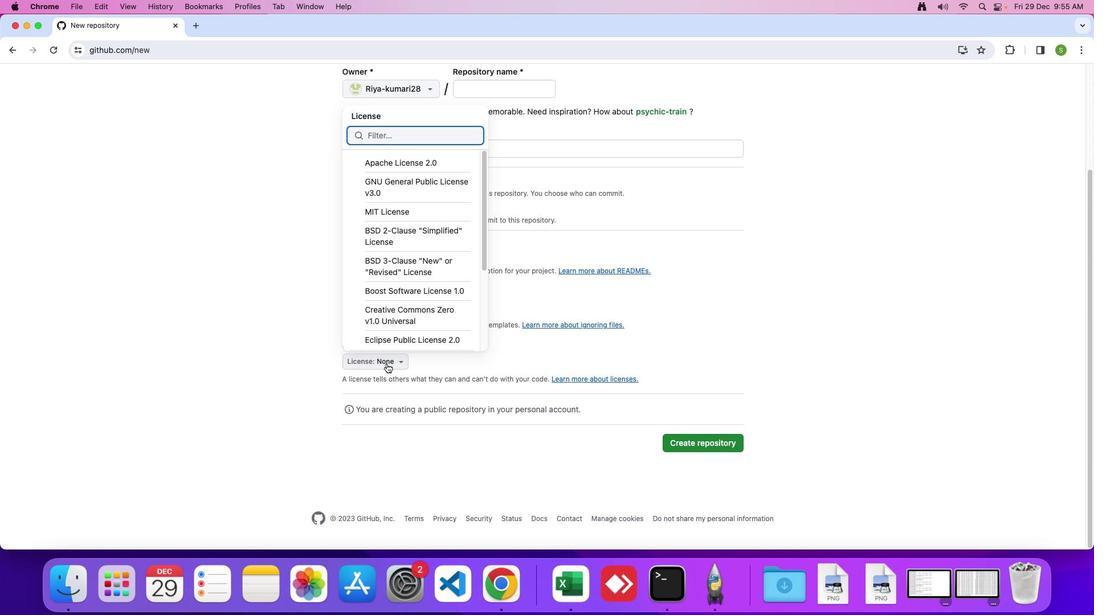 
Action: Mouse pressed left at (386, 364)
Screenshot: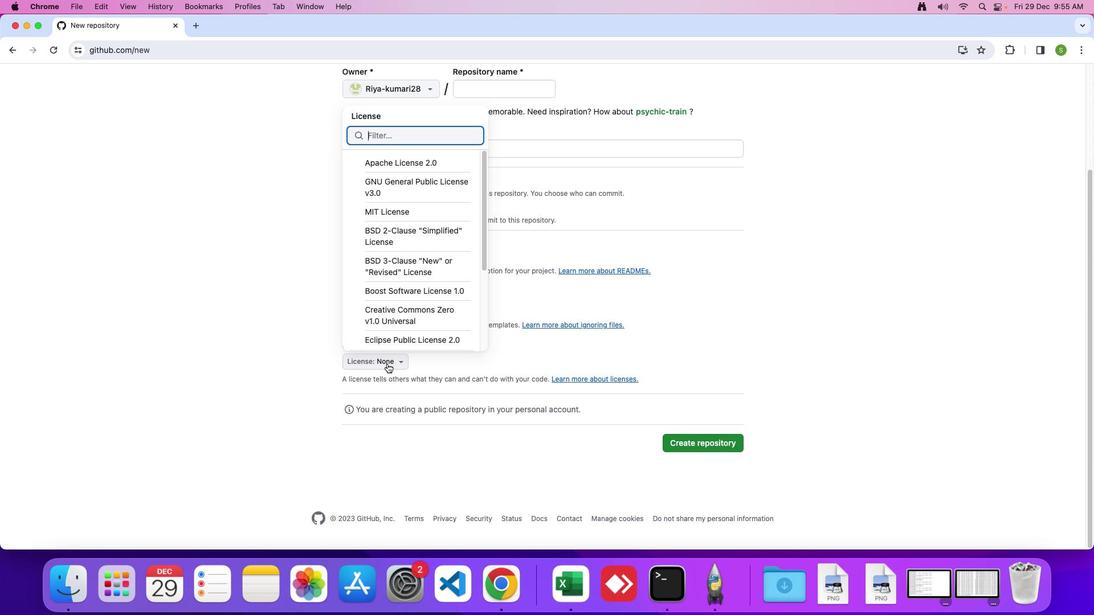 
Action: Mouse moved to (487, 409)
Screenshot: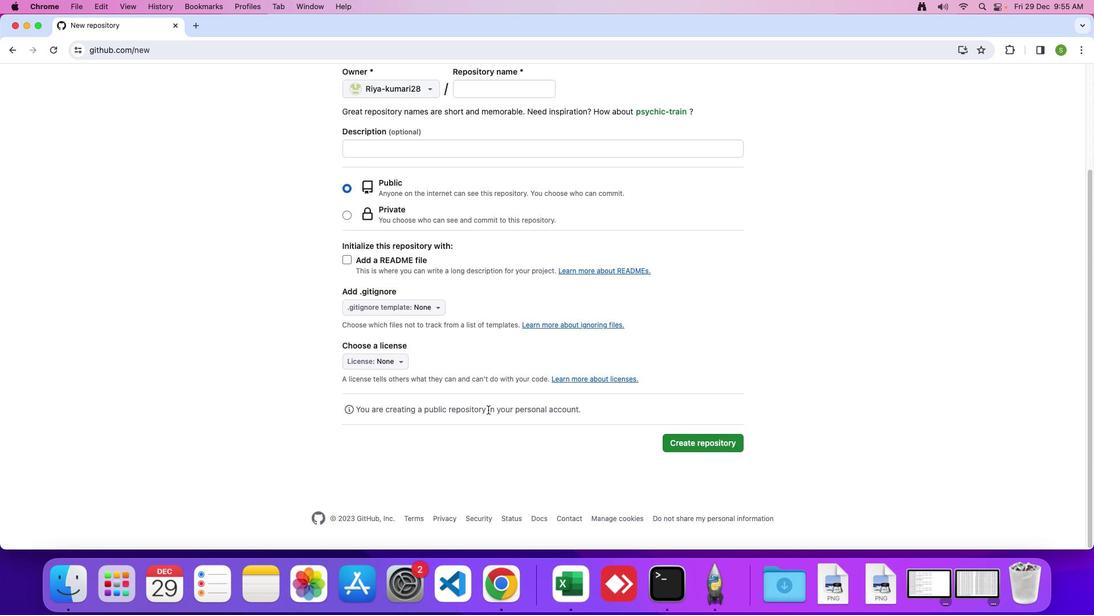
